 Task: Print the current sheet from a Microsoft printer.
Action: Mouse moved to (34, 61)
Screenshot: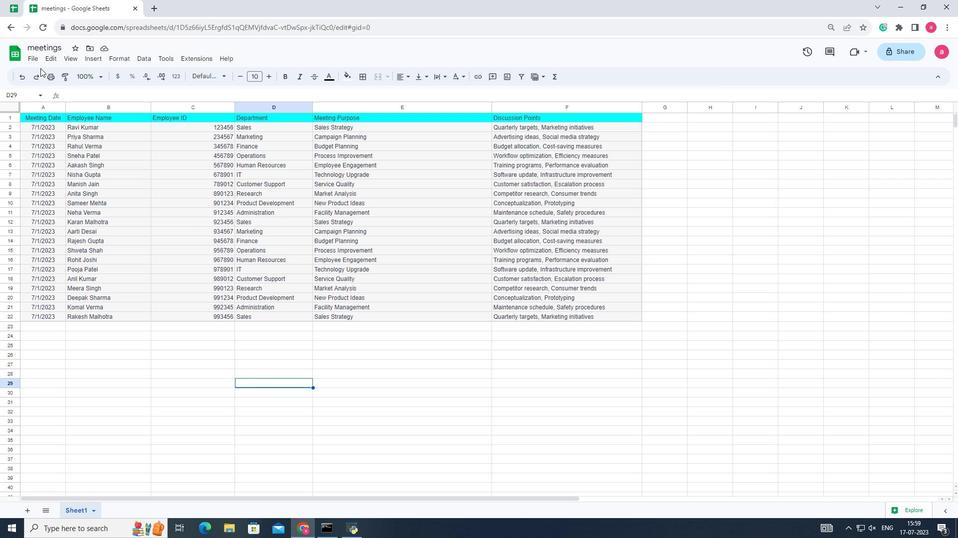 
Action: Mouse pressed left at (34, 61)
Screenshot: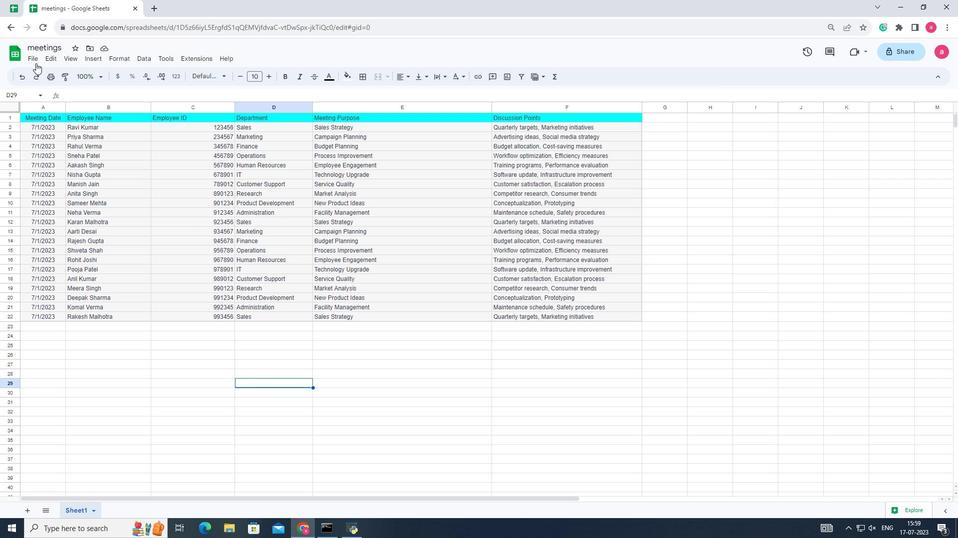 
Action: Mouse moved to (63, 328)
Screenshot: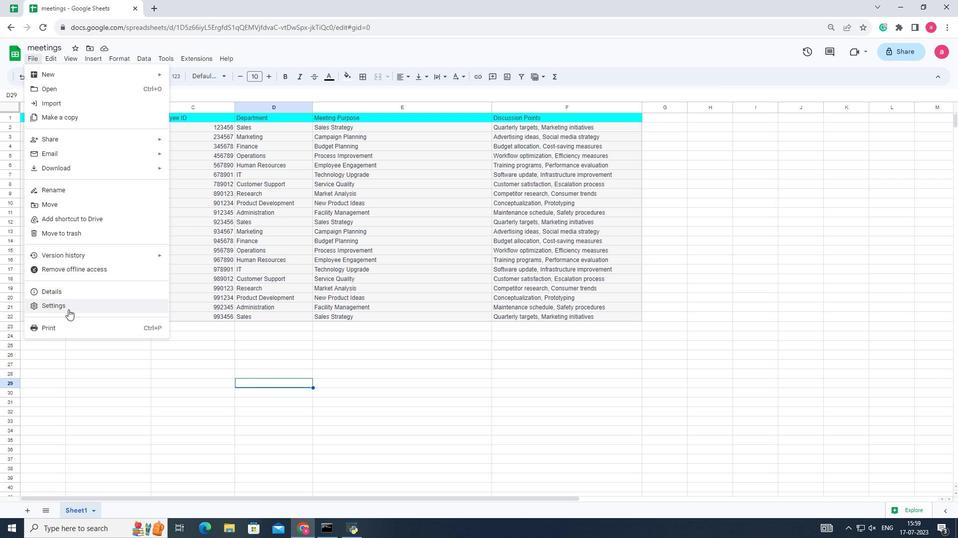 
Action: Mouse pressed left at (63, 328)
Screenshot: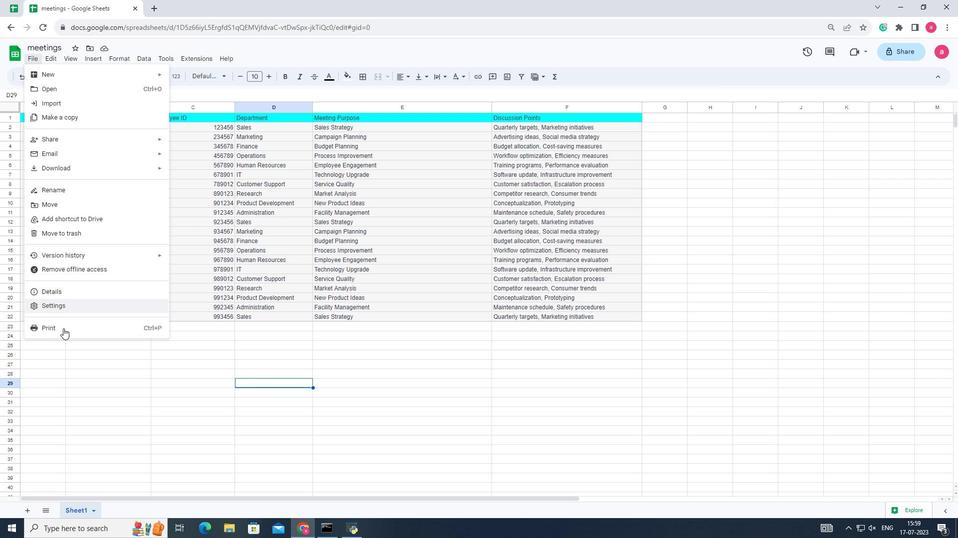 
Action: Mouse moved to (919, 57)
Screenshot: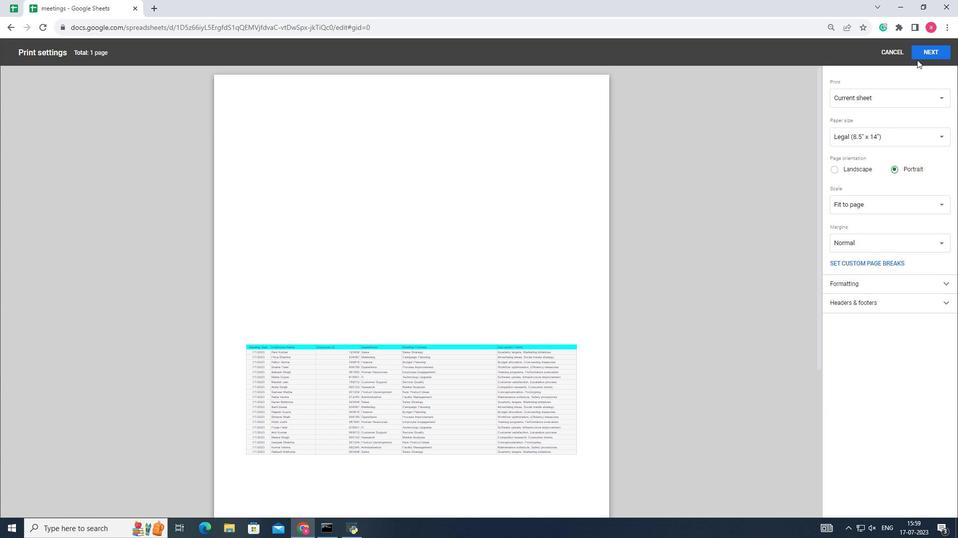 
Action: Mouse pressed left at (919, 57)
Screenshot: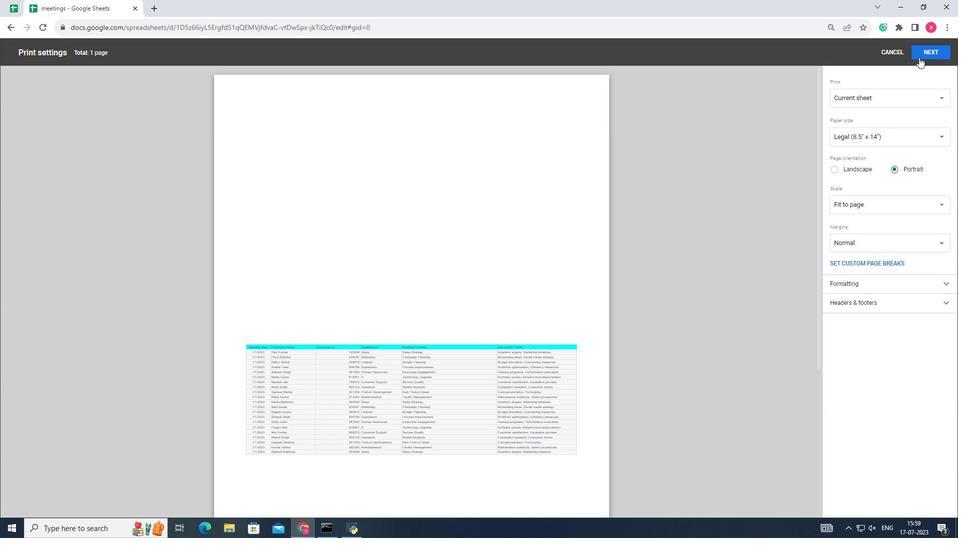
Action: Mouse moved to (728, 80)
Screenshot: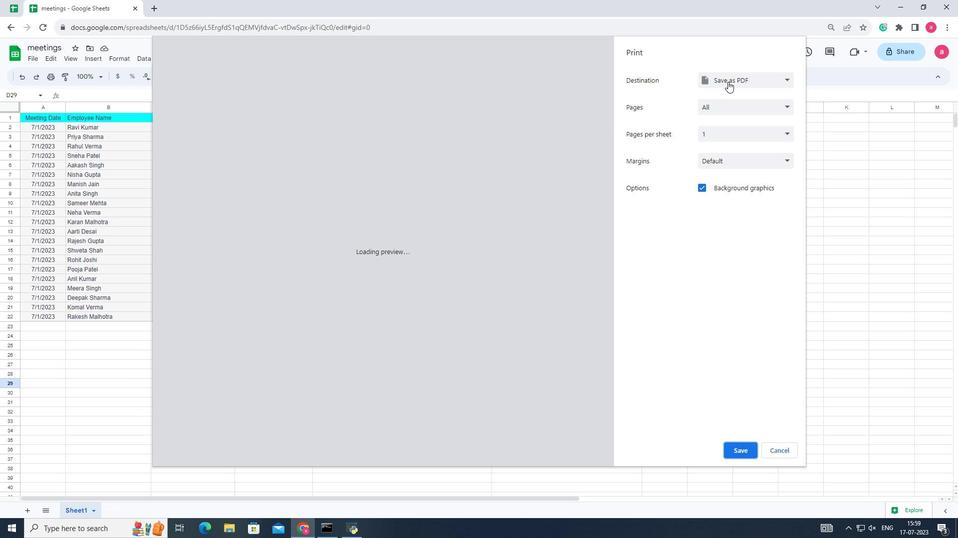 
Action: Mouse pressed left at (728, 80)
Screenshot: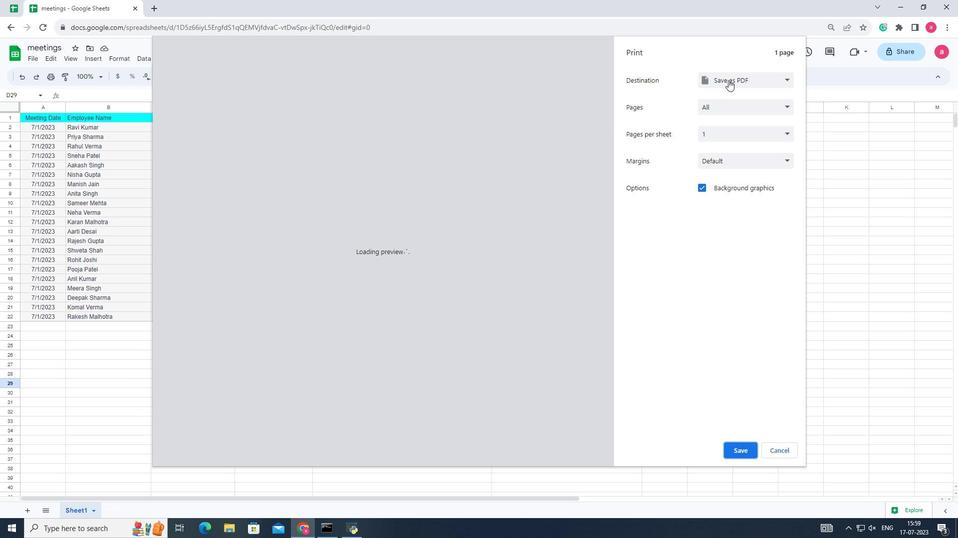 
Action: Mouse moved to (730, 91)
Screenshot: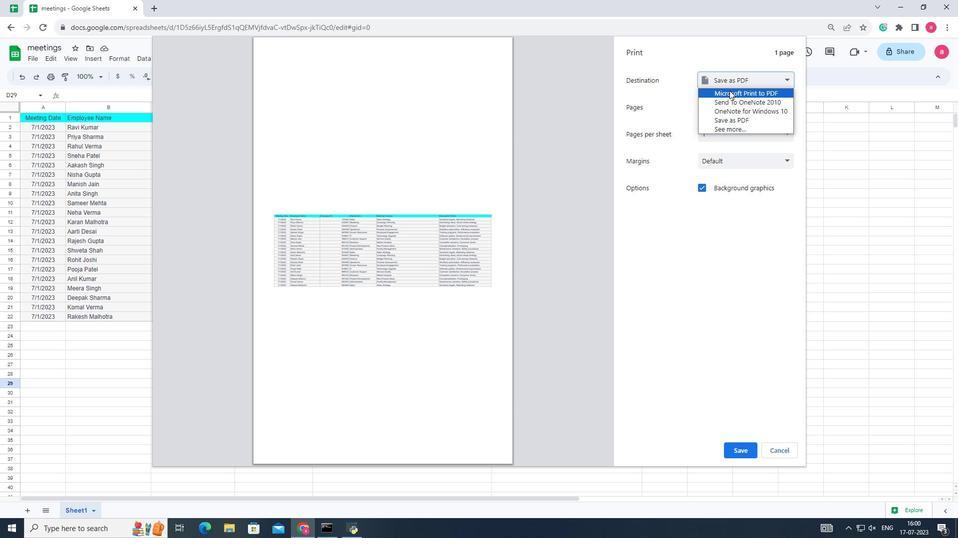 
Action: Mouse pressed left at (730, 91)
Screenshot: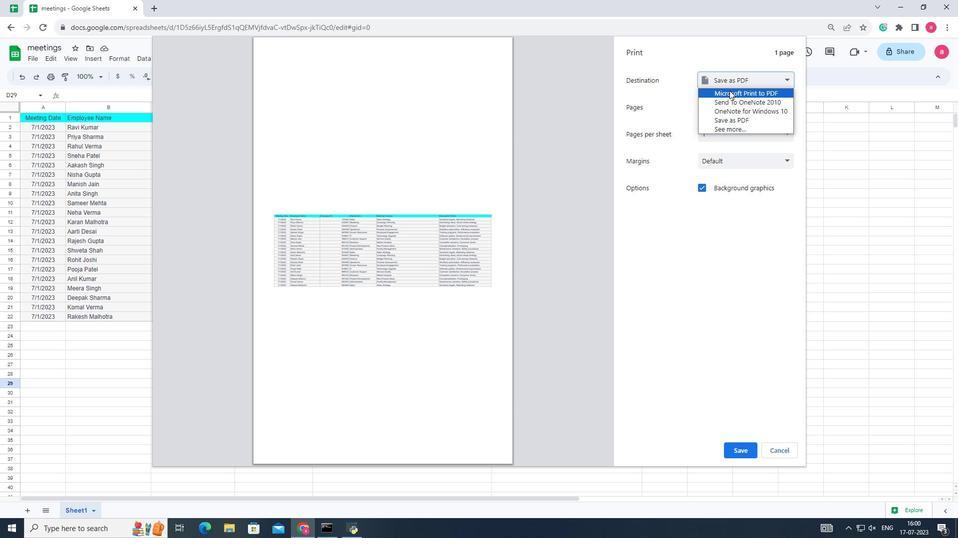 
